 Task: Add the task  Create a new online platform for online life coaching services to the section Light Speed in the project BridgeForge and add a Due Date to the respective task as 2024/03/12
Action: Mouse moved to (446, 429)
Screenshot: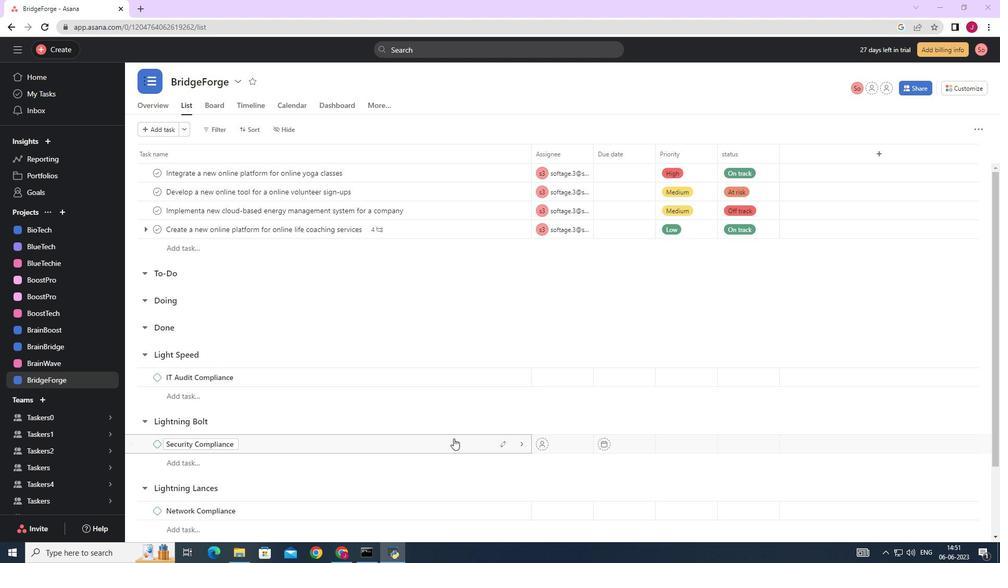 
Action: Mouse scrolled (446, 429) with delta (0, 0)
Screenshot: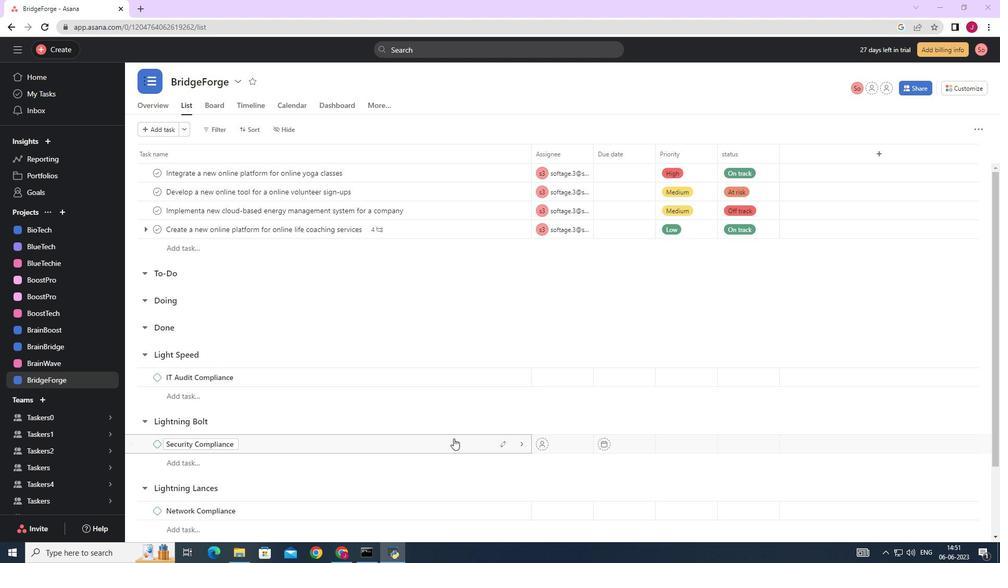 
Action: Mouse moved to (446, 425)
Screenshot: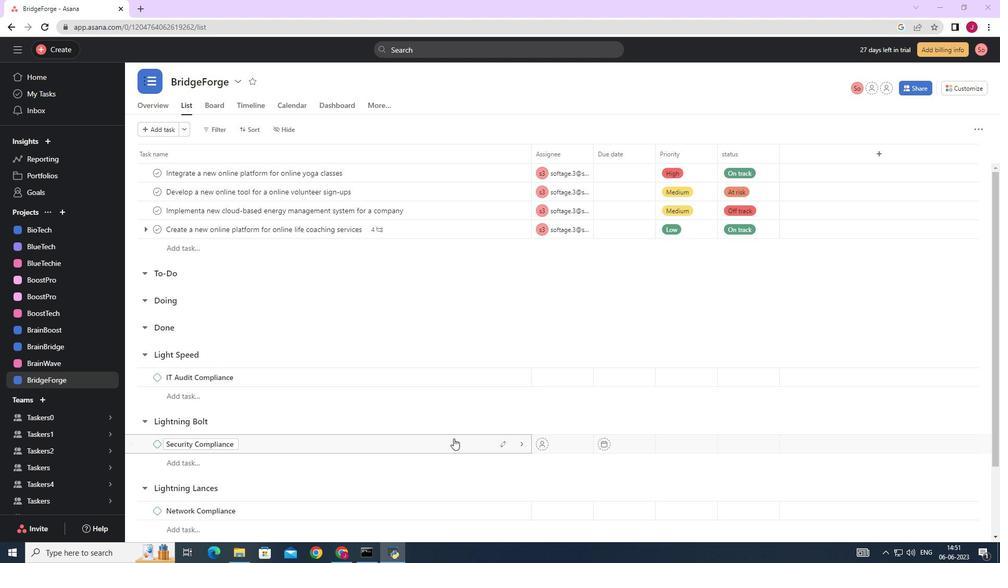 
Action: Mouse scrolled (446, 427) with delta (0, 0)
Screenshot: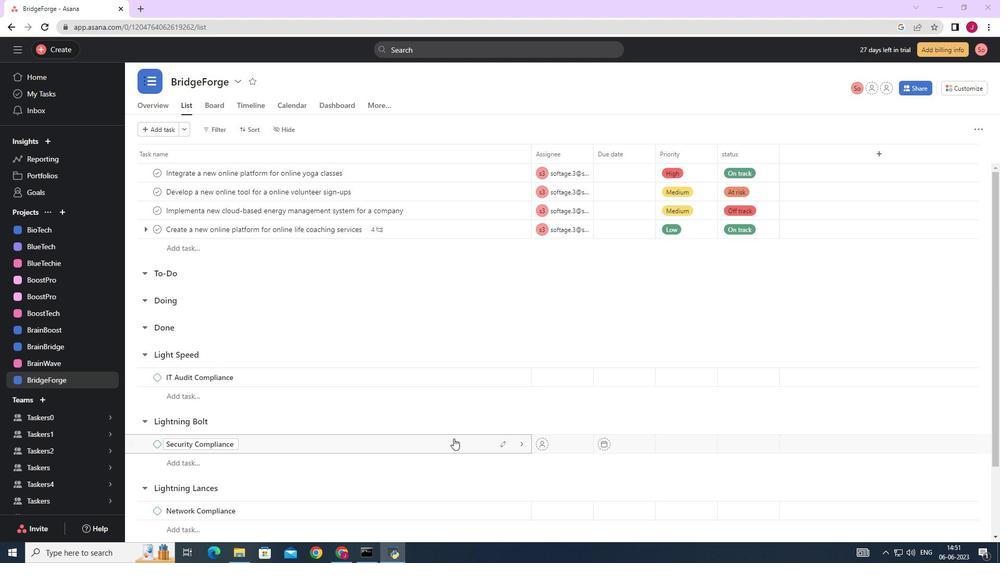 
Action: Mouse moved to (446, 416)
Screenshot: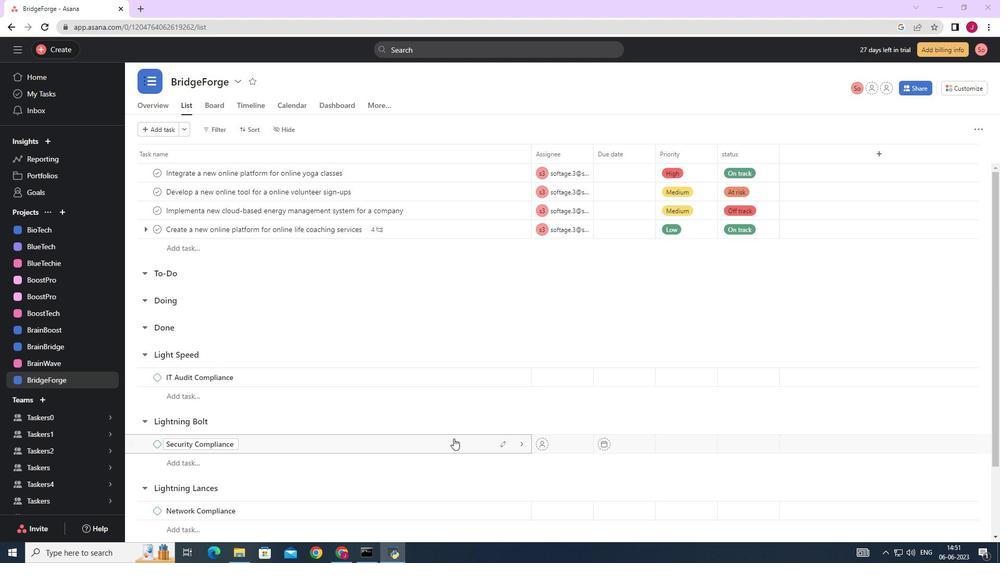 
Action: Mouse scrolled (446, 419) with delta (0, 0)
Screenshot: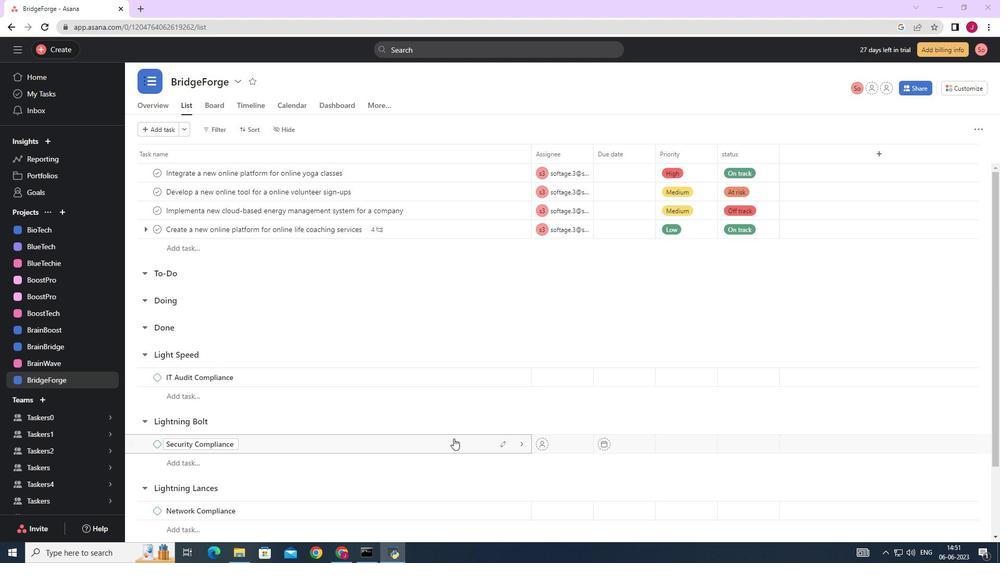 
Action: Mouse moved to (506, 230)
Screenshot: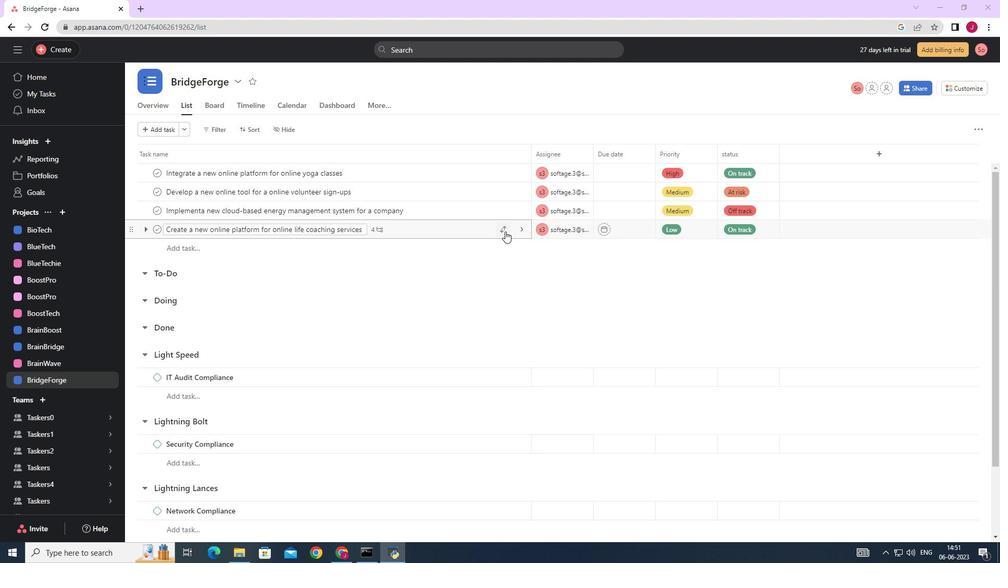 
Action: Mouse pressed left at (506, 230)
Screenshot: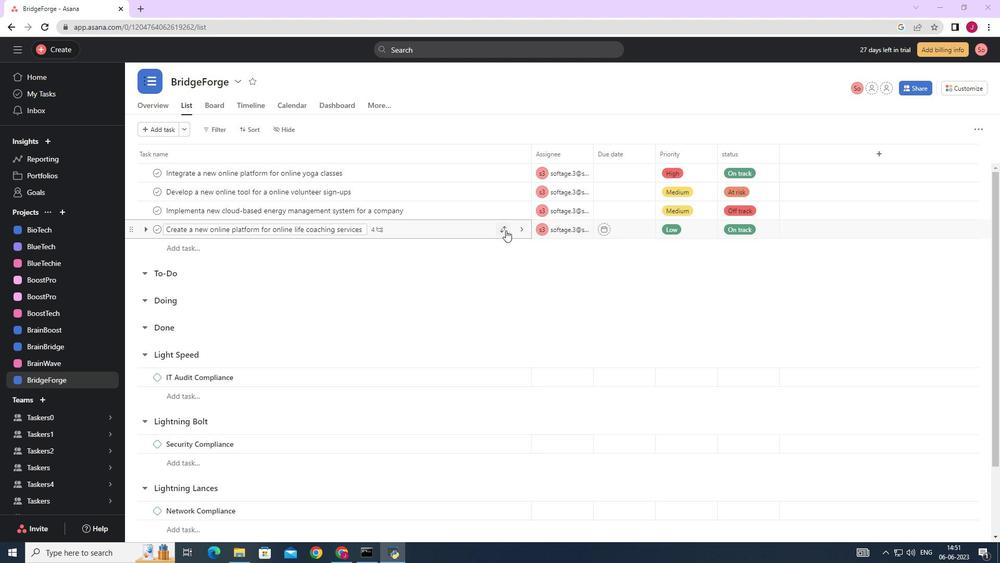 
Action: Mouse moved to (456, 349)
Screenshot: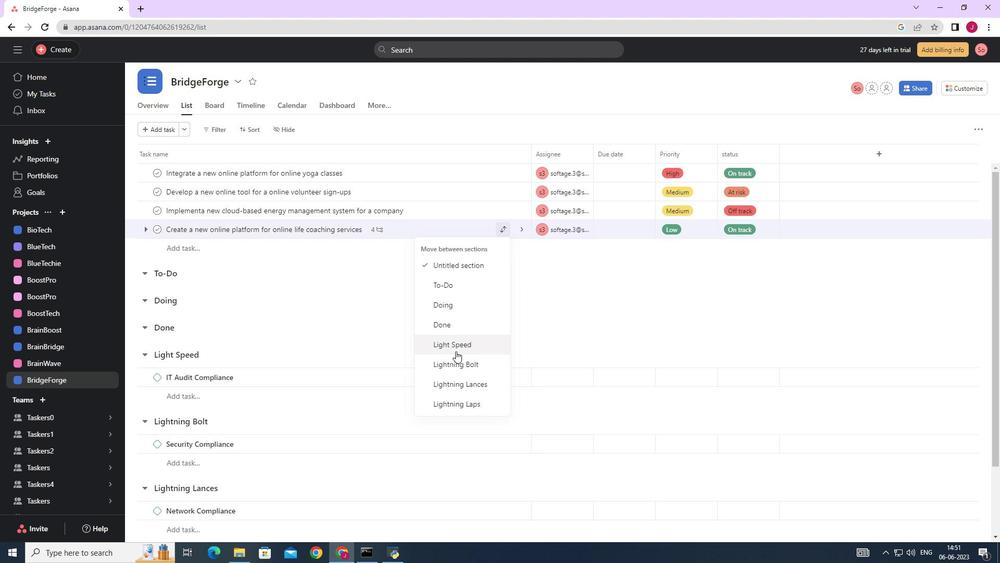 
Action: Mouse pressed left at (456, 349)
Screenshot: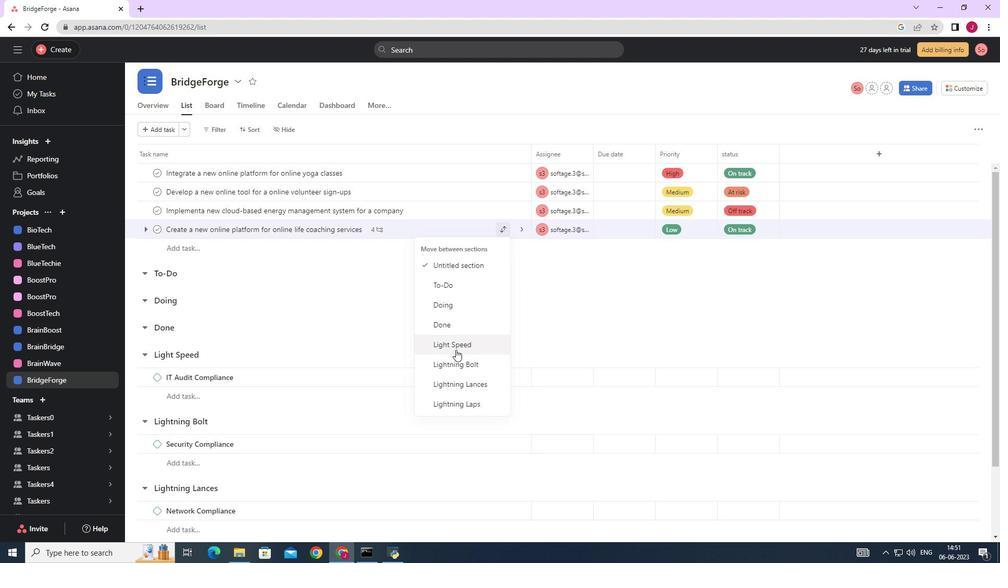 
Action: Mouse moved to (638, 358)
Screenshot: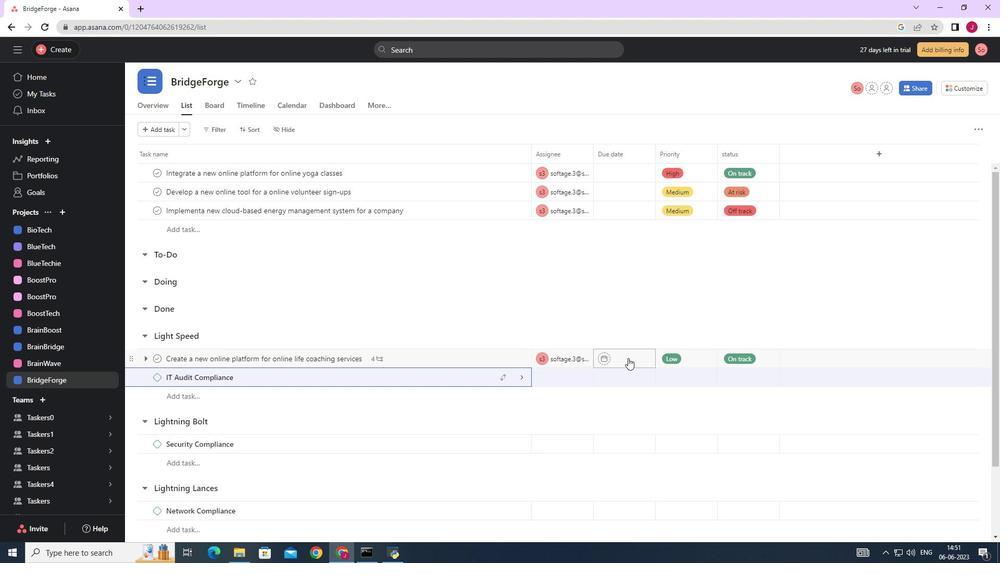 
Action: Mouse pressed left at (638, 358)
Screenshot: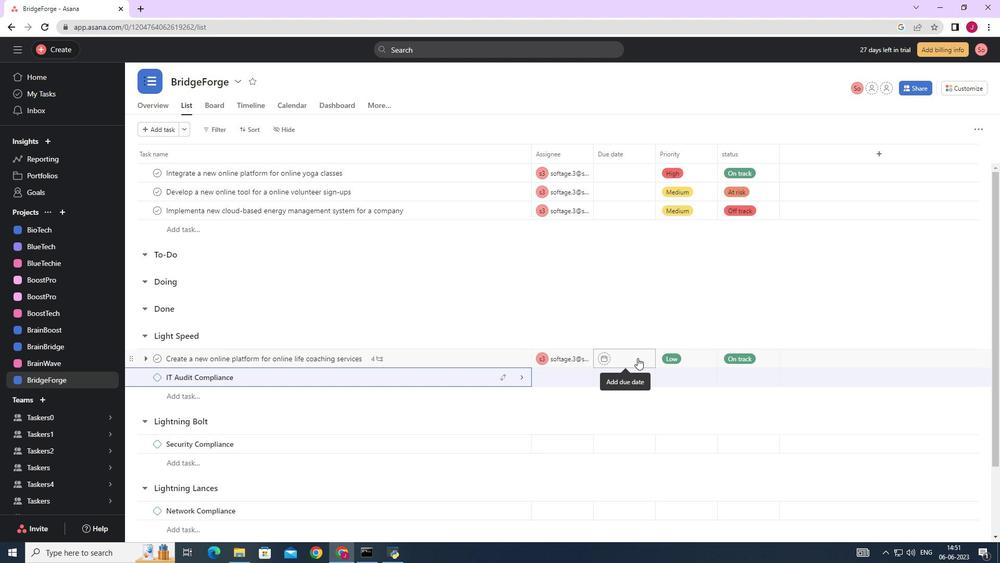 
Action: Mouse moved to (727, 189)
Screenshot: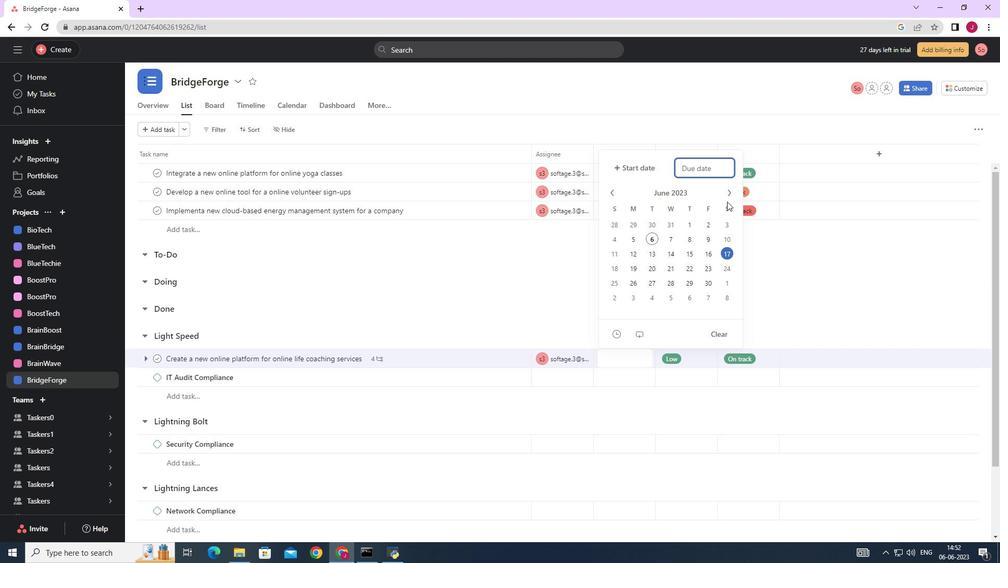 
Action: Mouse pressed left at (727, 189)
Screenshot: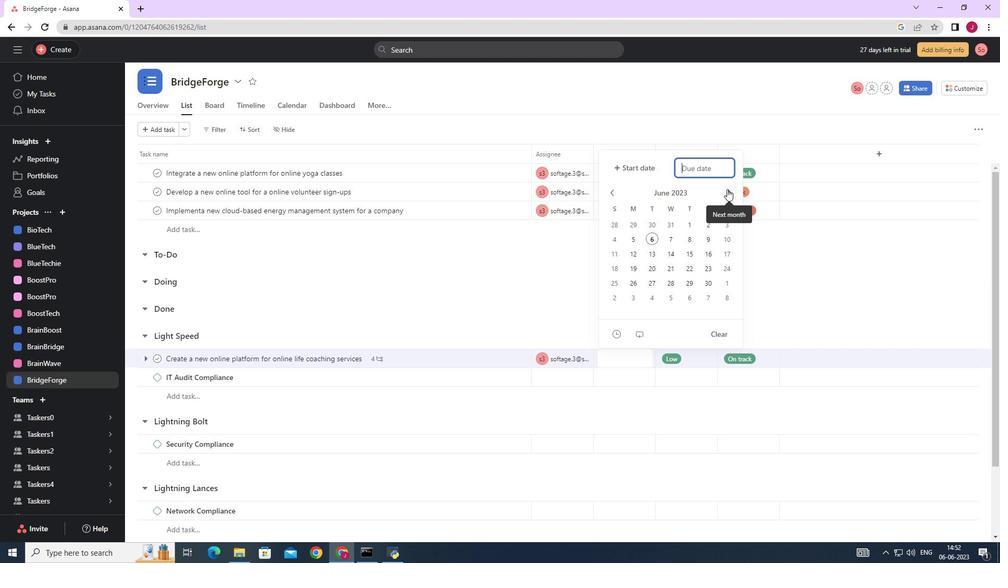 
Action: Mouse pressed left at (727, 189)
Screenshot: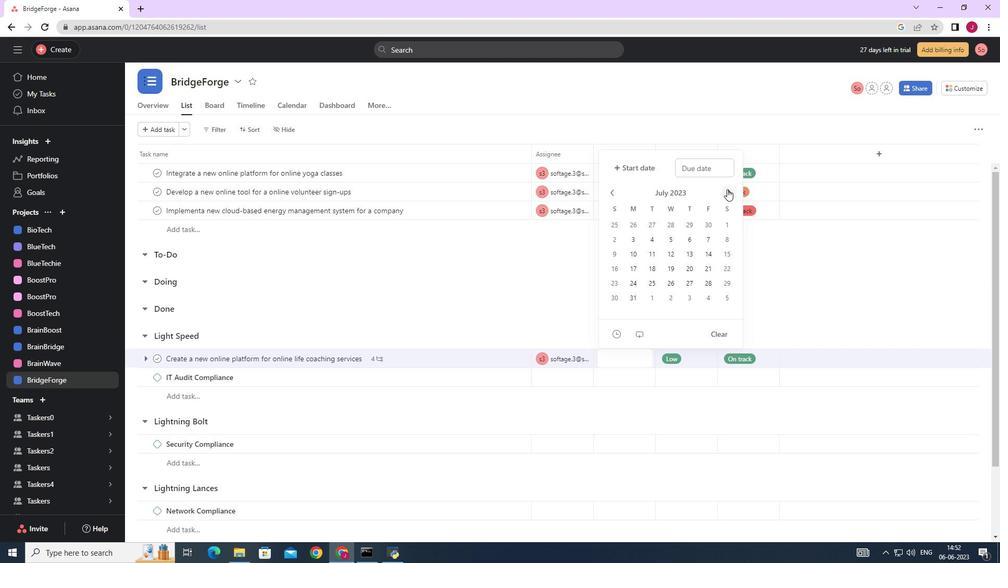 
Action: Mouse pressed left at (727, 189)
Screenshot: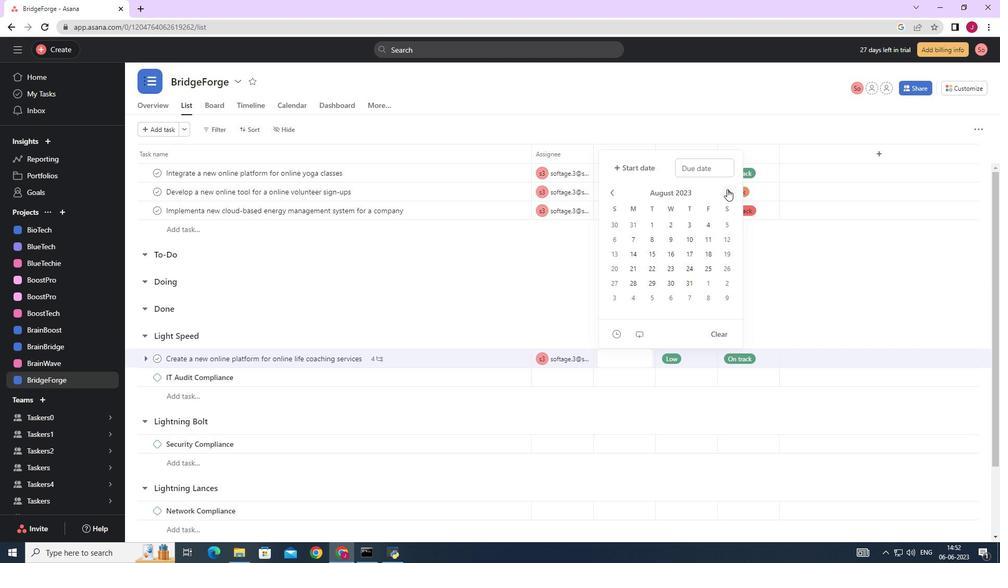 
Action: Mouse pressed left at (727, 189)
Screenshot: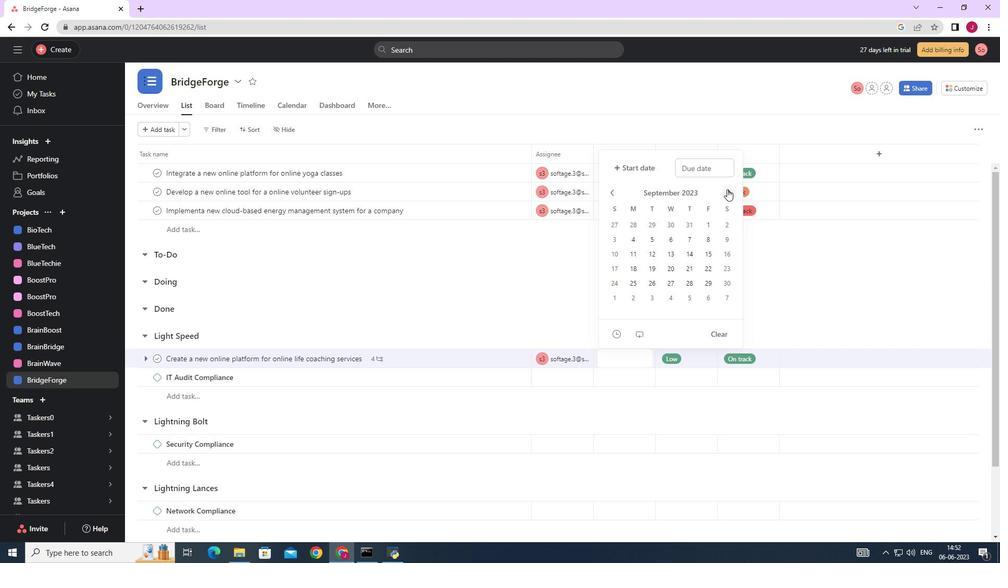 
Action: Mouse pressed left at (727, 189)
Screenshot: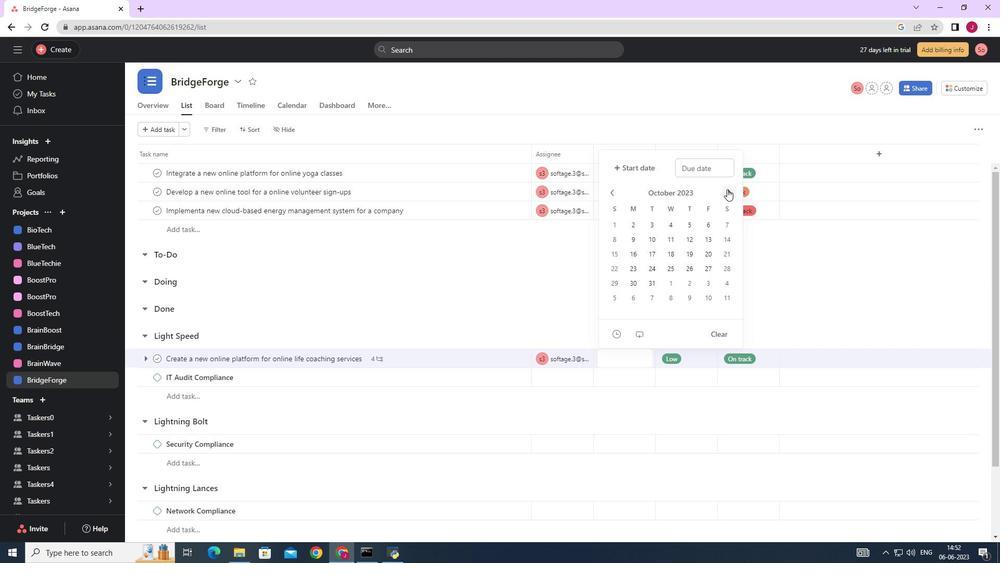 
Action: Mouse pressed left at (727, 189)
Screenshot: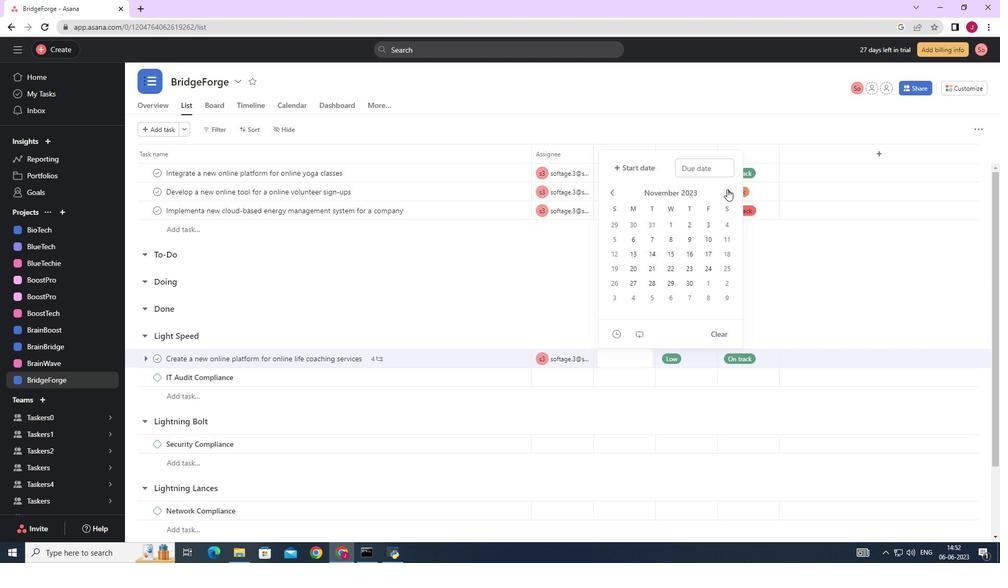 
Action: Mouse pressed left at (727, 189)
Screenshot: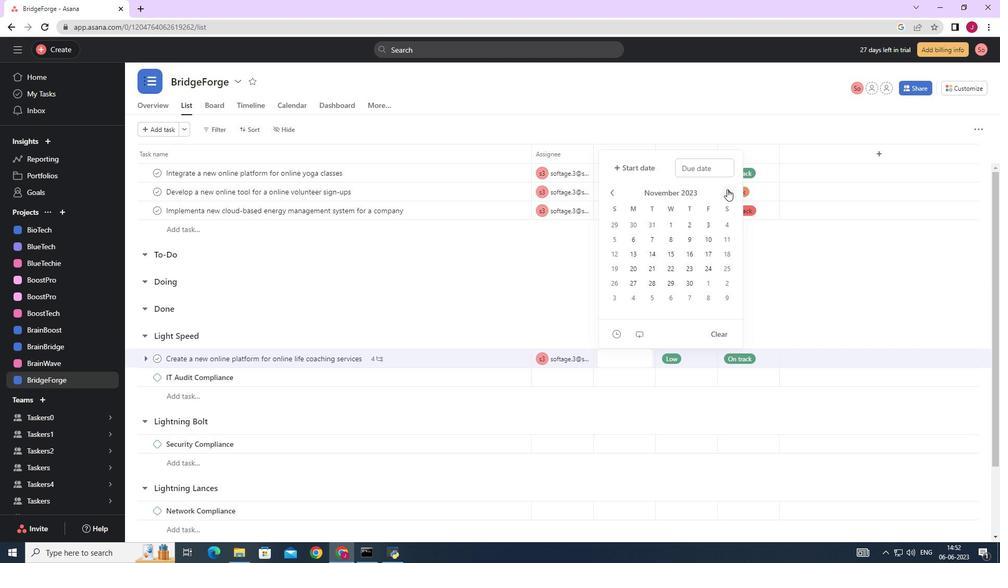 
Action: Mouse pressed left at (727, 189)
Screenshot: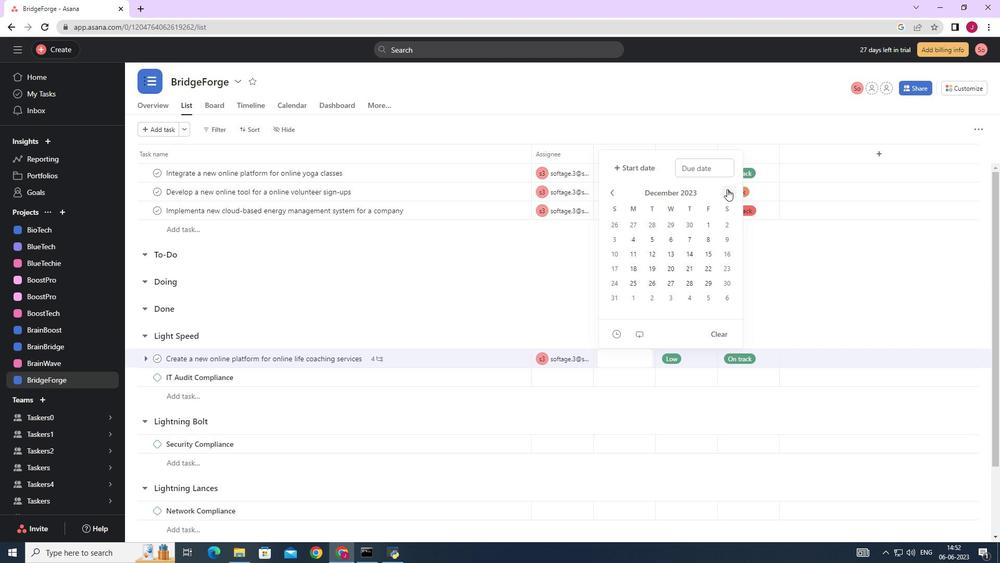
Action: Mouse pressed left at (727, 189)
Screenshot: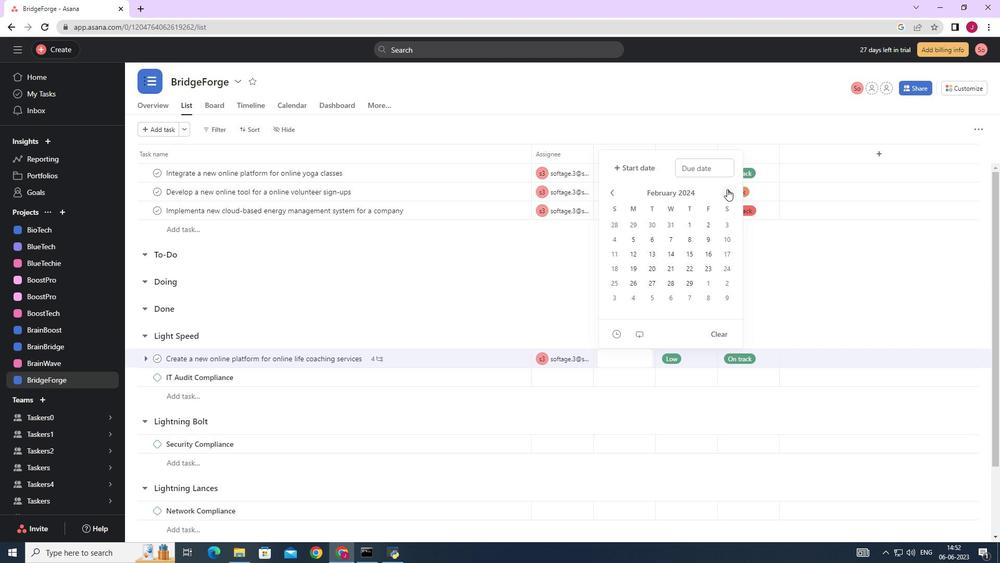 
Action: Mouse moved to (653, 252)
Screenshot: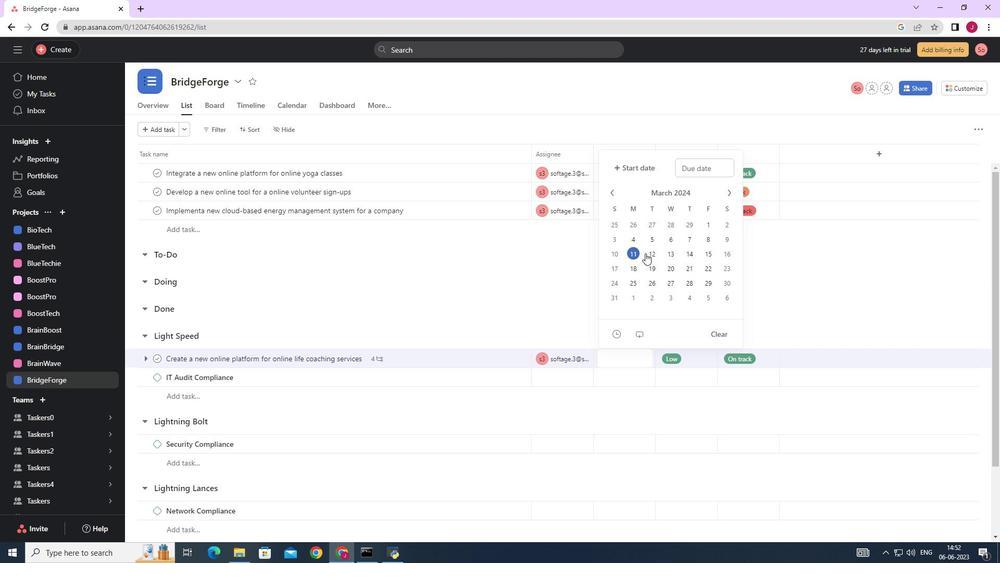
Action: Mouse pressed left at (653, 252)
Screenshot: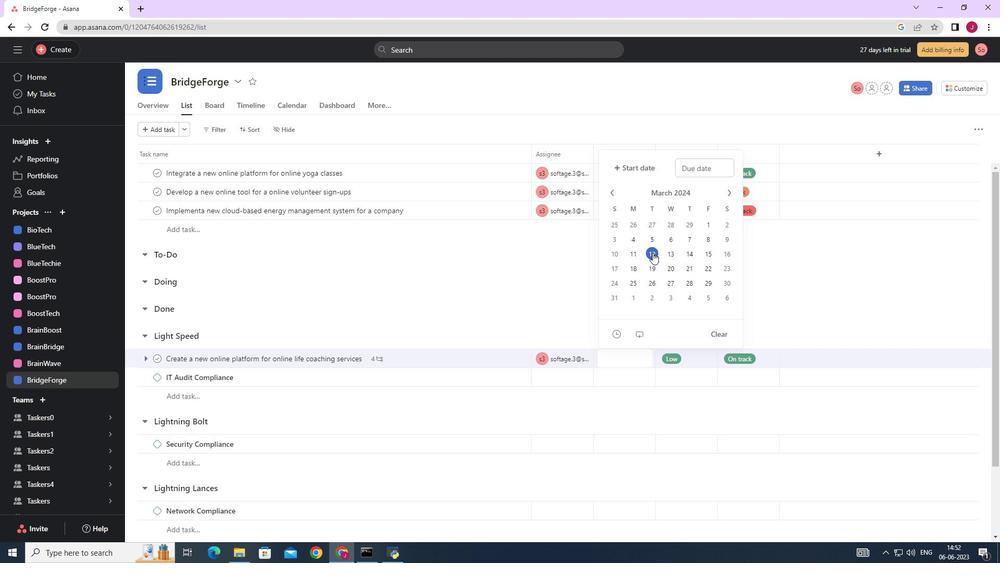 
Action: Mouse moved to (826, 277)
Screenshot: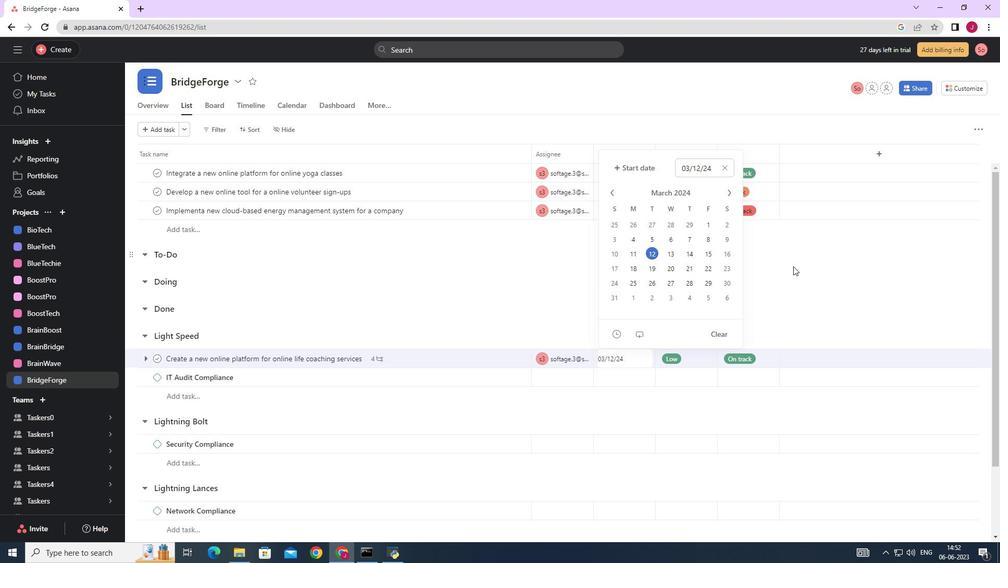 
Action: Mouse pressed left at (826, 277)
Screenshot: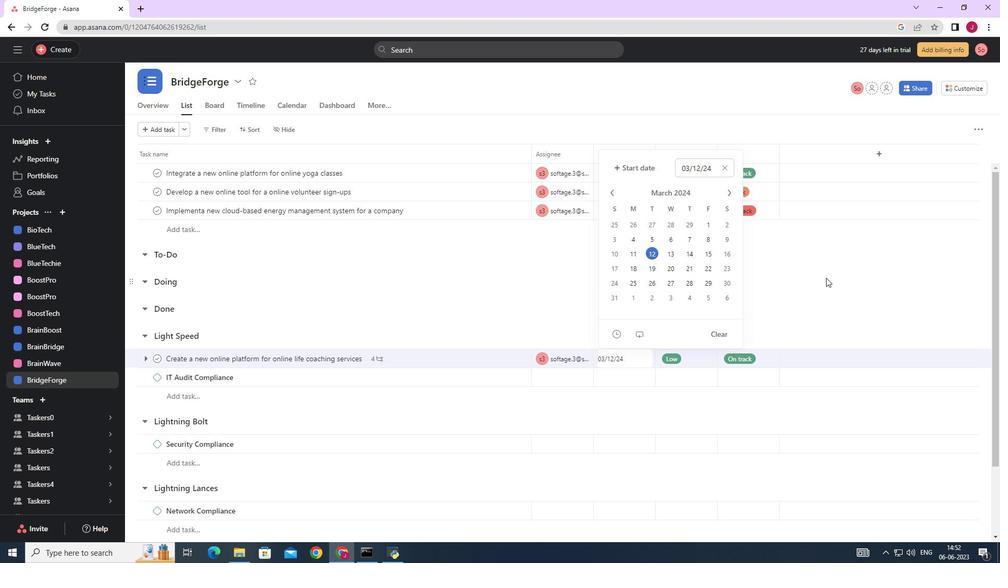 
Action: Mouse moved to (810, 271)
Screenshot: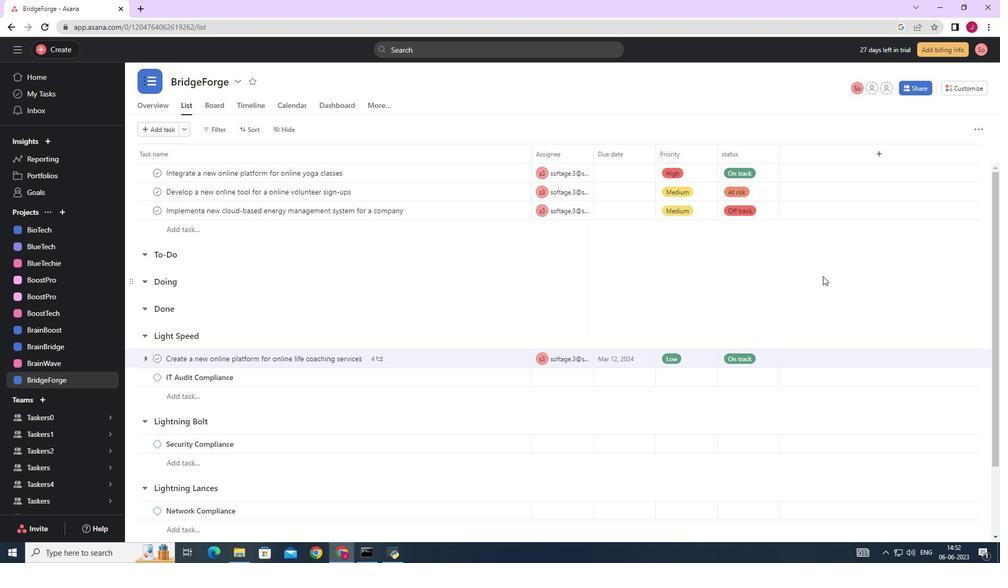 
